 Task: Create Card Product Shipping and Delivery in Board Sales Negotiation to Workspace Acquisitions and Mergers. Create Card Cryptocurrency Review in Board Customer Service to Workspace Acquisitions and Mergers. Create Card Product Shipping and Delivery in Board Content Marketing Podcast Strategy and Execution to Workspace Acquisitions and Mergers
Action: Mouse moved to (88, 392)
Screenshot: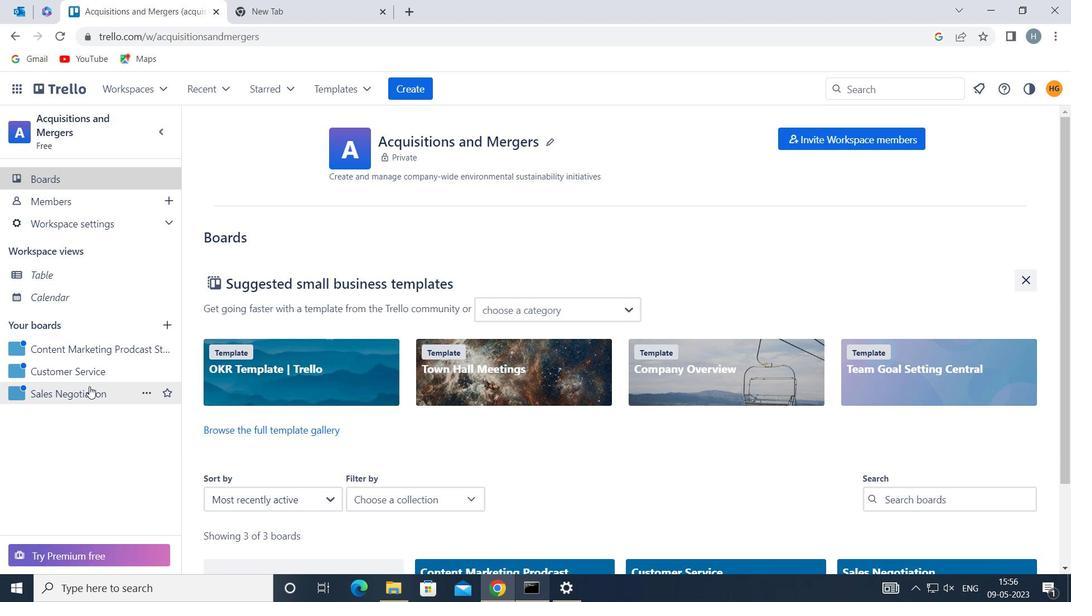 
Action: Mouse pressed left at (88, 392)
Screenshot: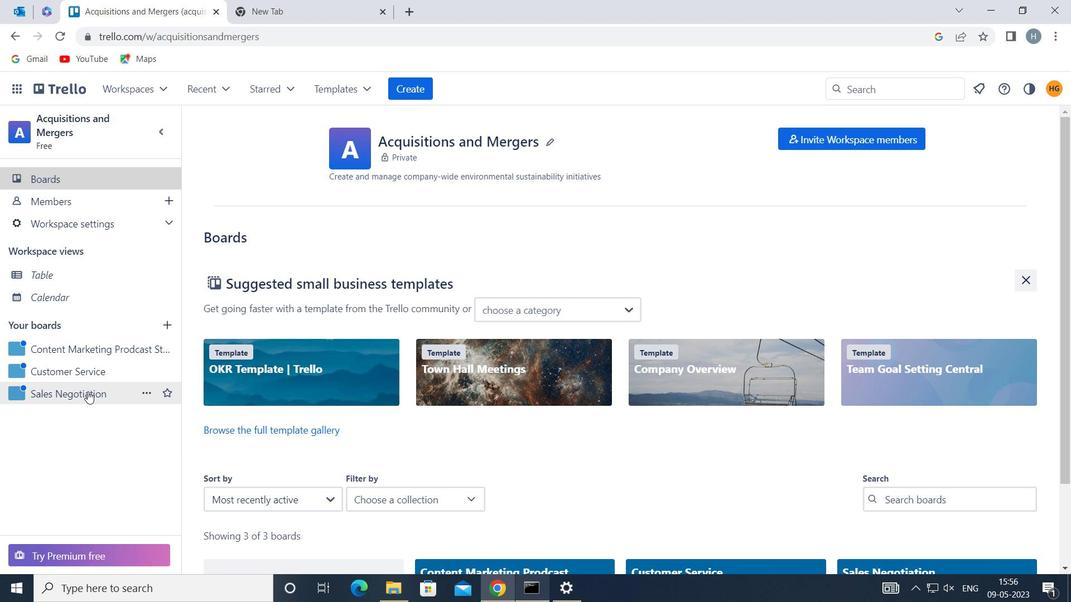 
Action: Mouse moved to (479, 200)
Screenshot: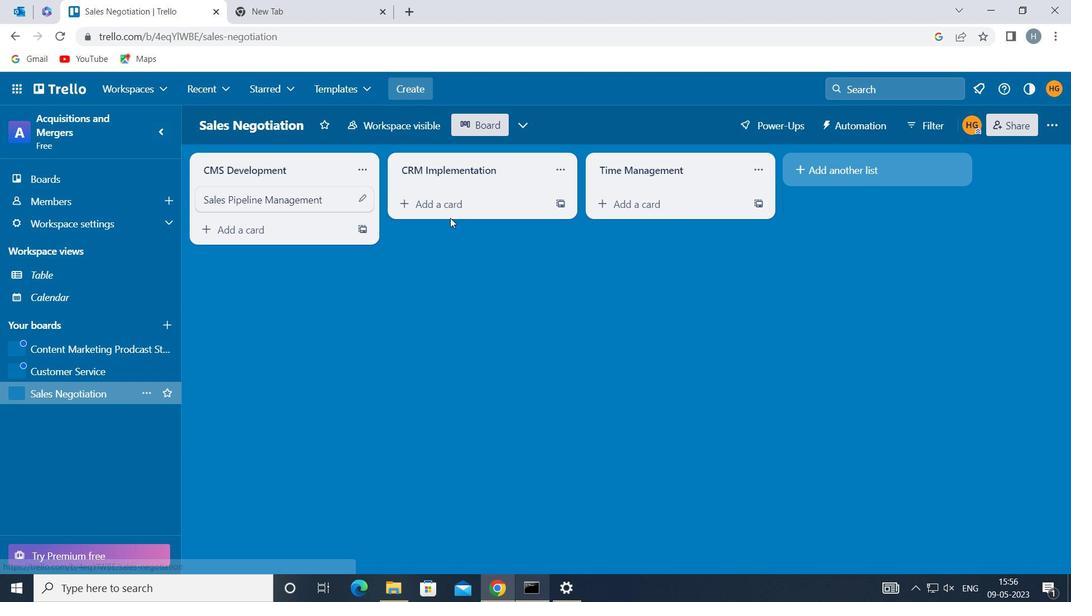 
Action: Mouse pressed left at (479, 200)
Screenshot: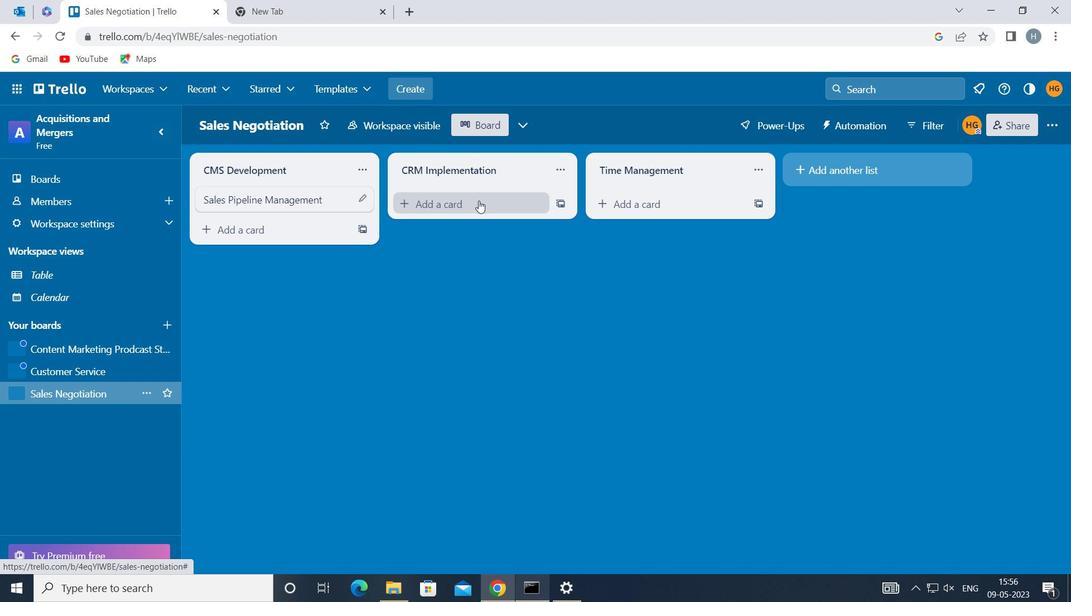 
Action: Key pressed <Key.shift>PRODUCT<Key.space><Key.shift>SHIPPING<Key.space>AND<Key.space><Key.shift>DELIVERY
Screenshot: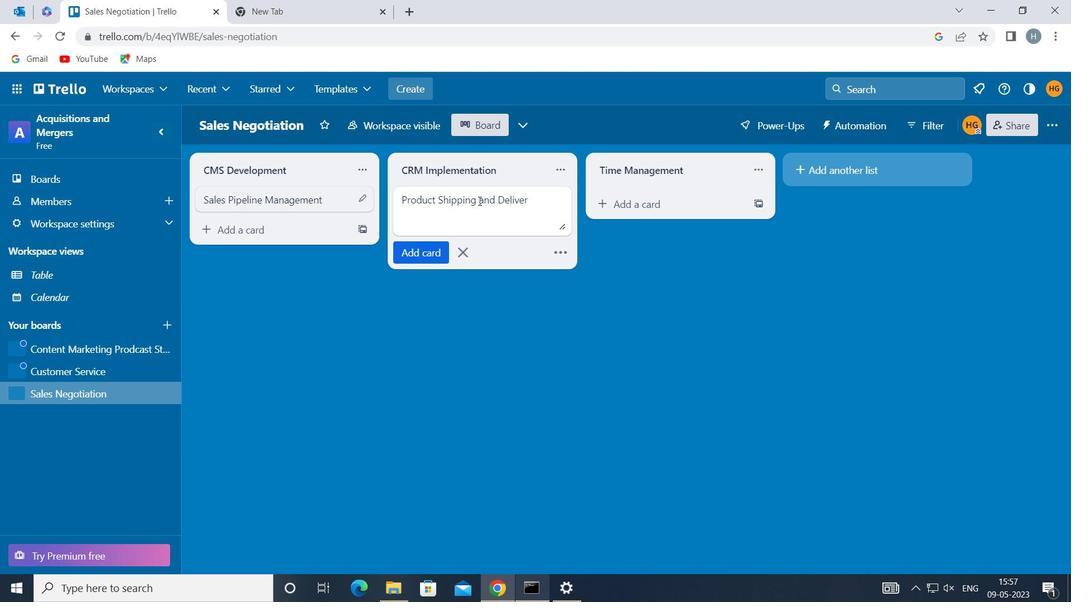 
Action: Mouse moved to (424, 249)
Screenshot: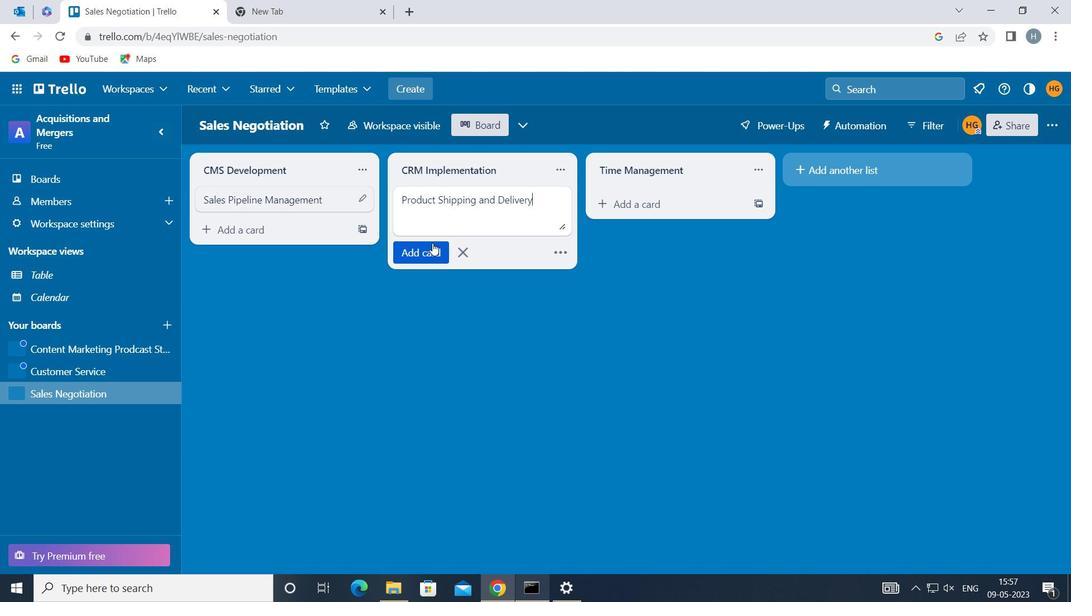 
Action: Mouse pressed left at (424, 249)
Screenshot: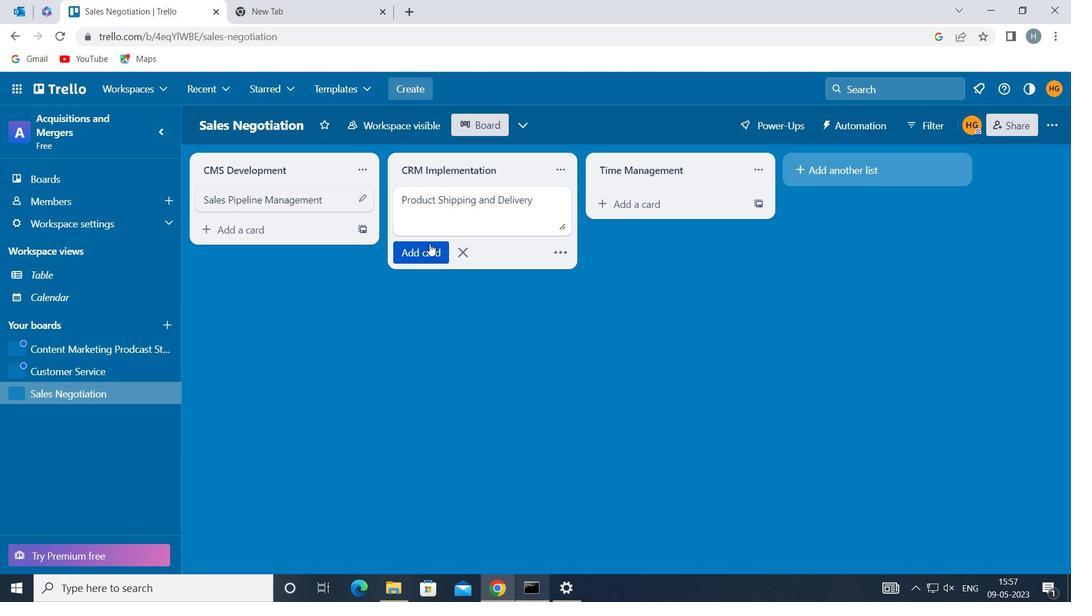 
Action: Mouse moved to (372, 306)
Screenshot: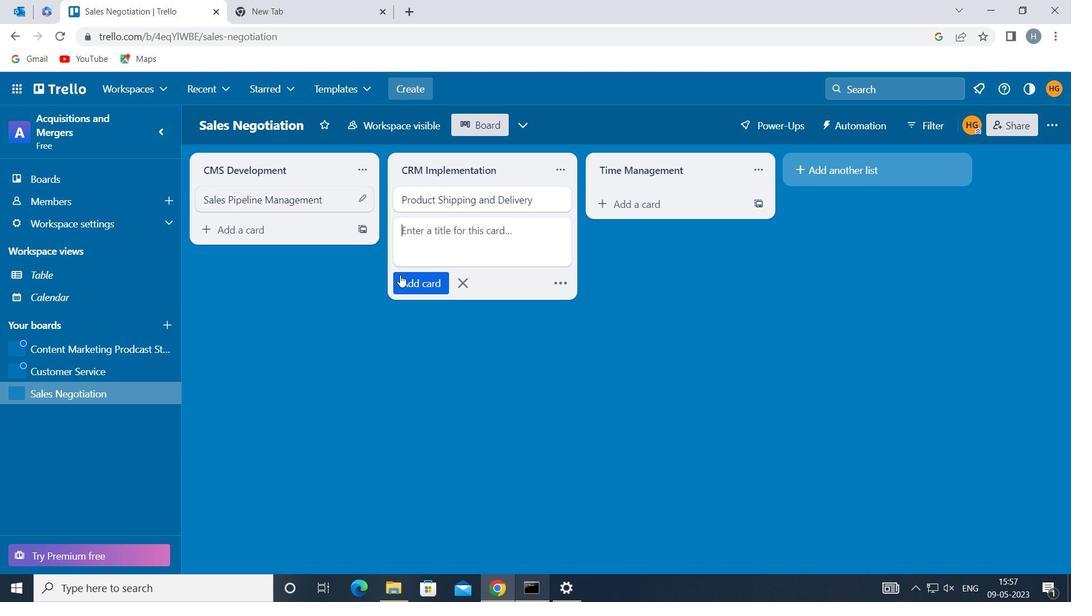 
Action: Mouse pressed left at (372, 306)
Screenshot: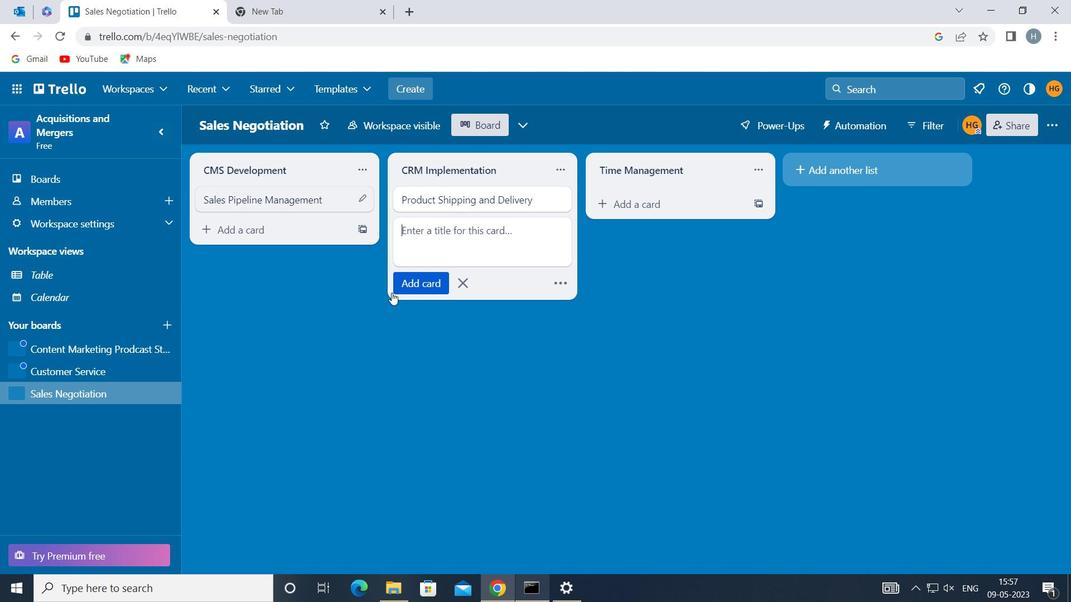 
Action: Mouse moved to (101, 363)
Screenshot: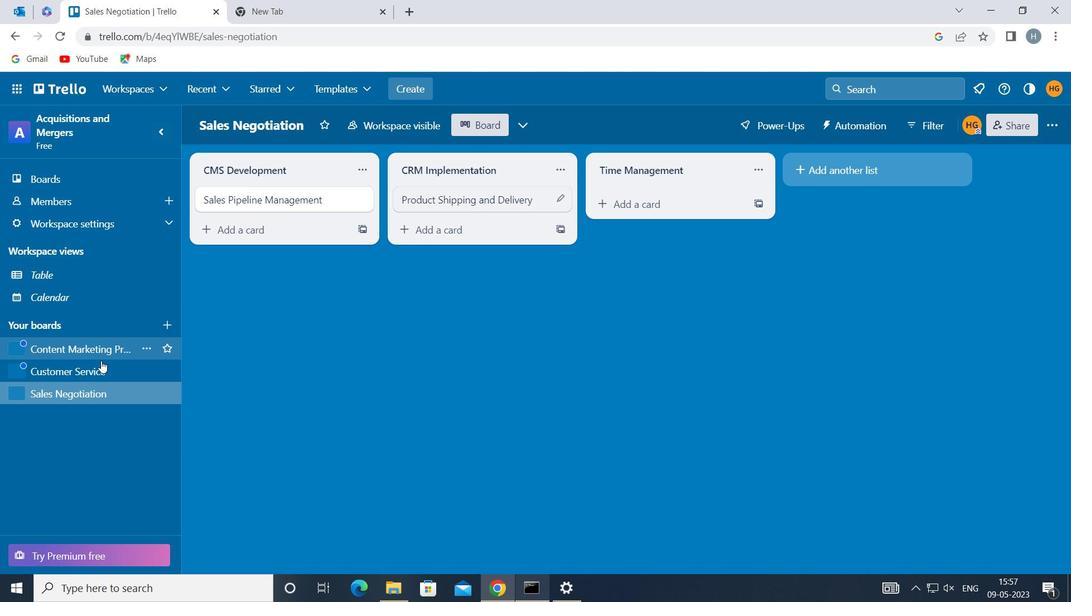 
Action: Mouse pressed left at (101, 363)
Screenshot: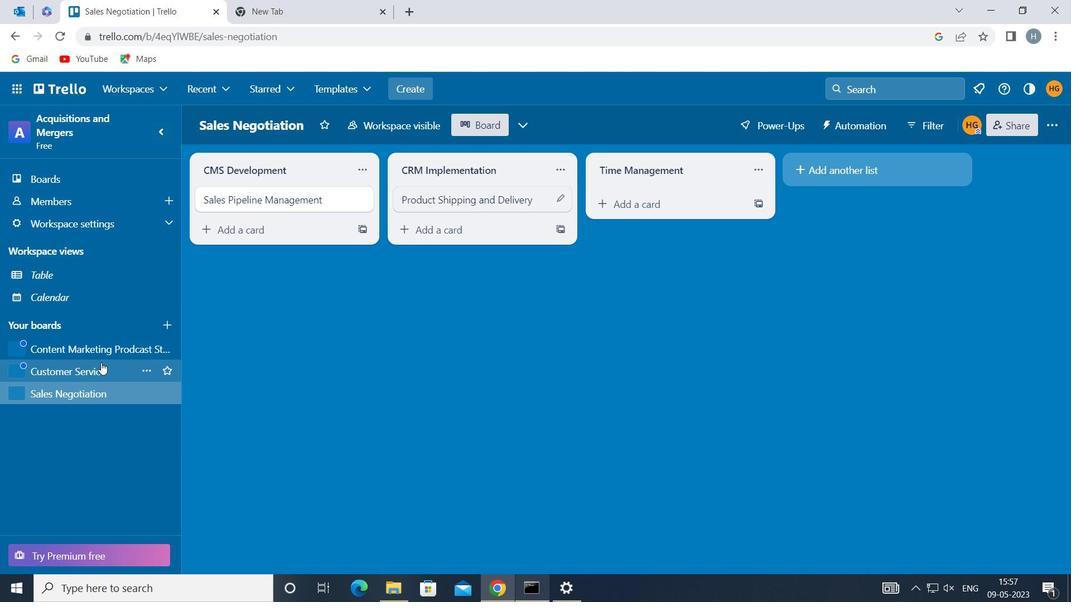 
Action: Mouse moved to (449, 199)
Screenshot: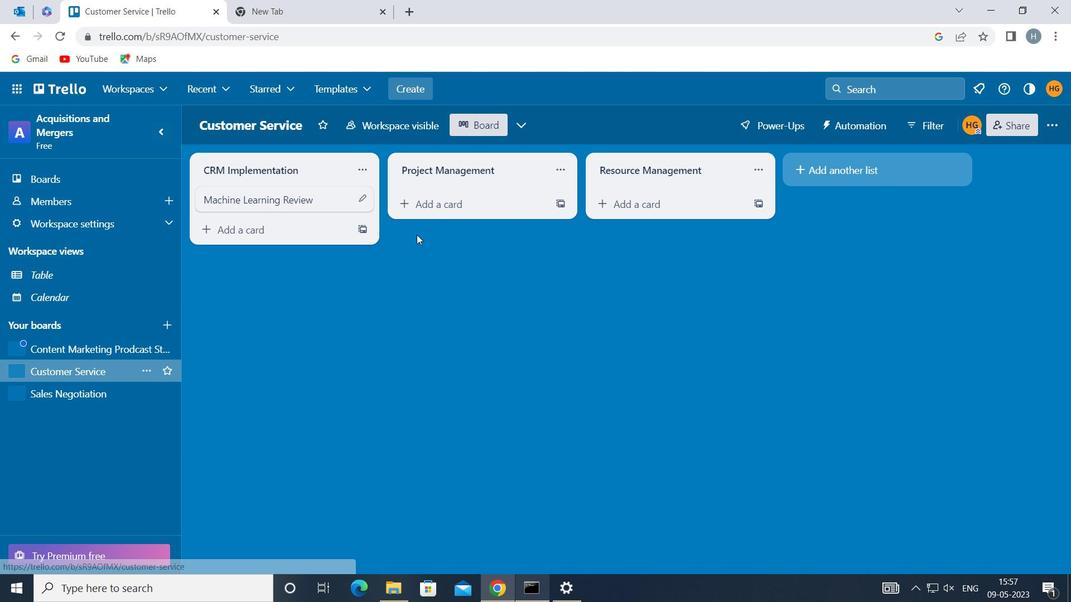 
Action: Mouse pressed left at (449, 199)
Screenshot: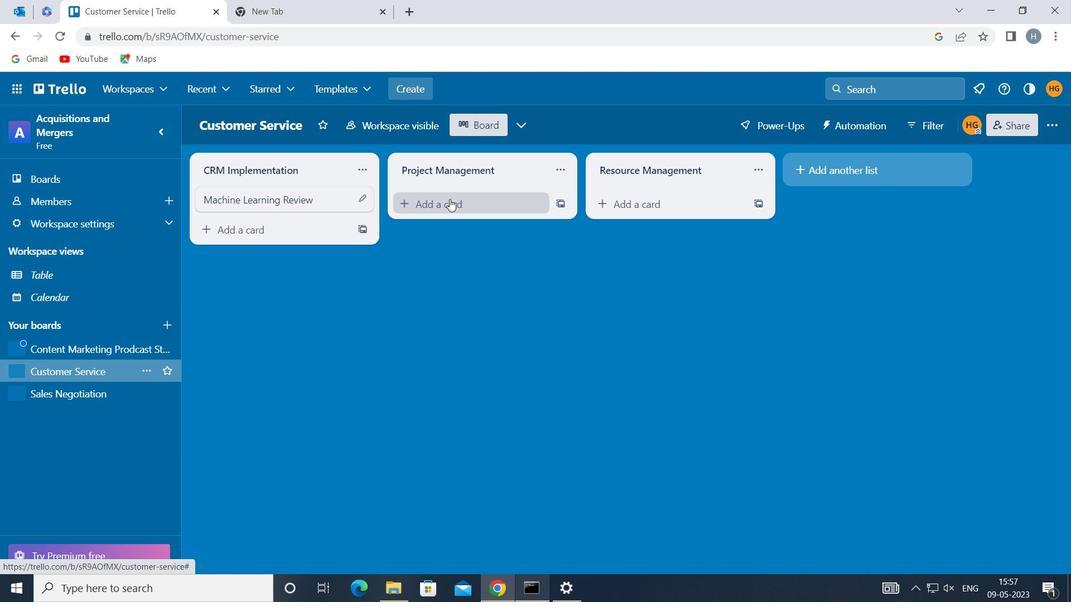
Action: Key pressed <Key.shift>CRYPTOCURRENCY<Key.space><Key.shift>REVIEW
Screenshot: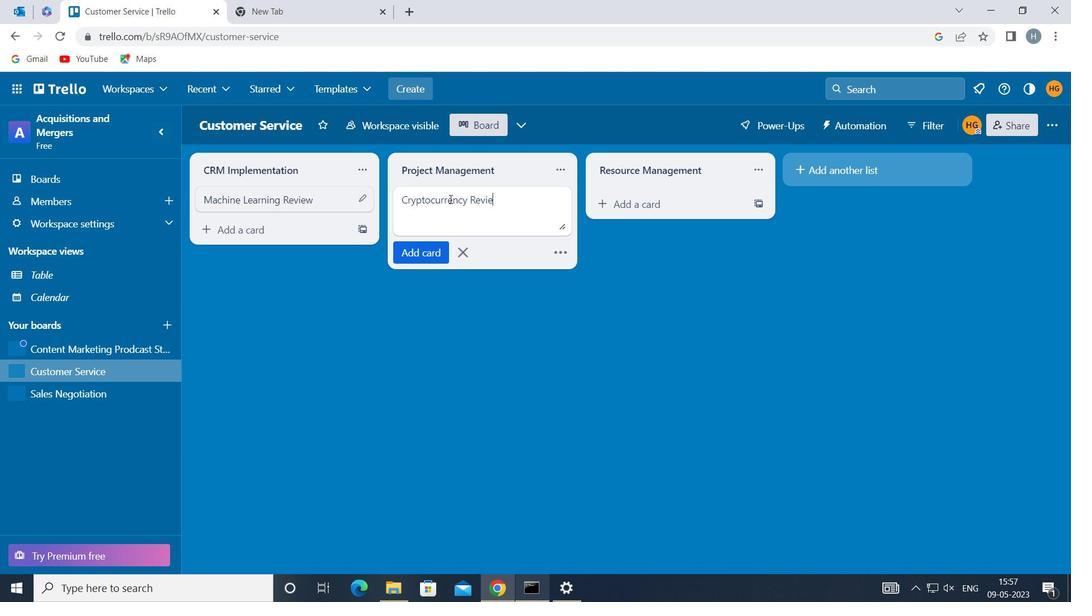 
Action: Mouse moved to (421, 255)
Screenshot: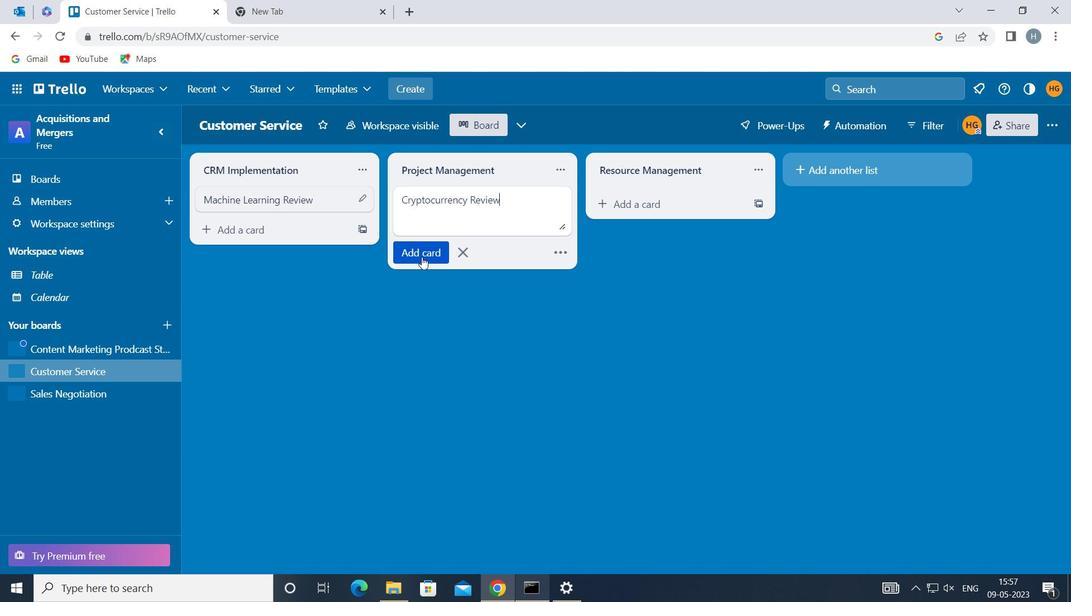 
Action: Mouse pressed left at (421, 255)
Screenshot: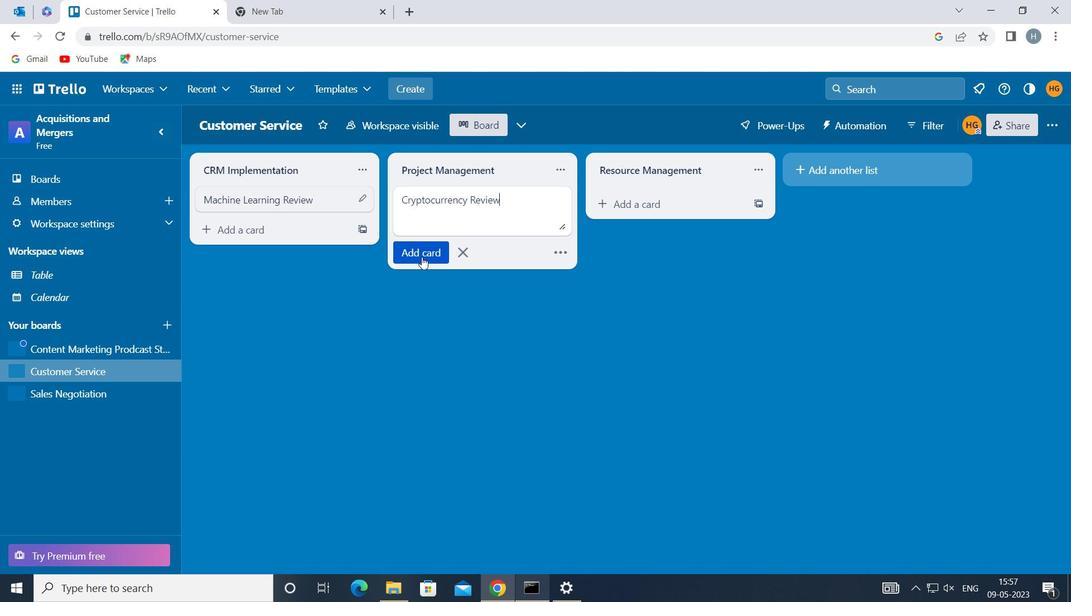 
Action: Mouse moved to (314, 307)
Screenshot: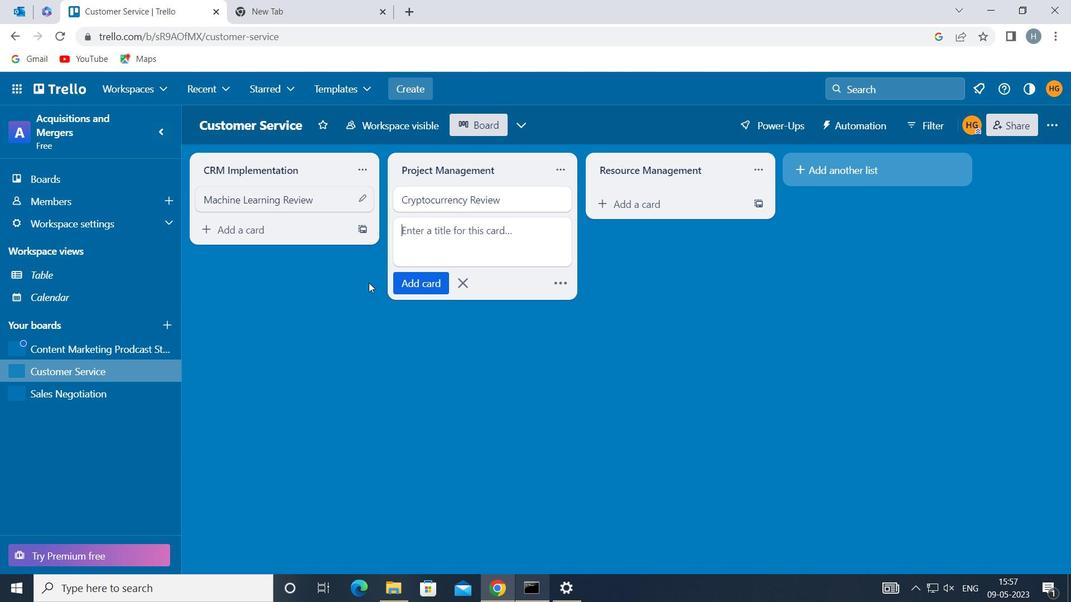 
Action: Mouse pressed left at (314, 307)
Screenshot: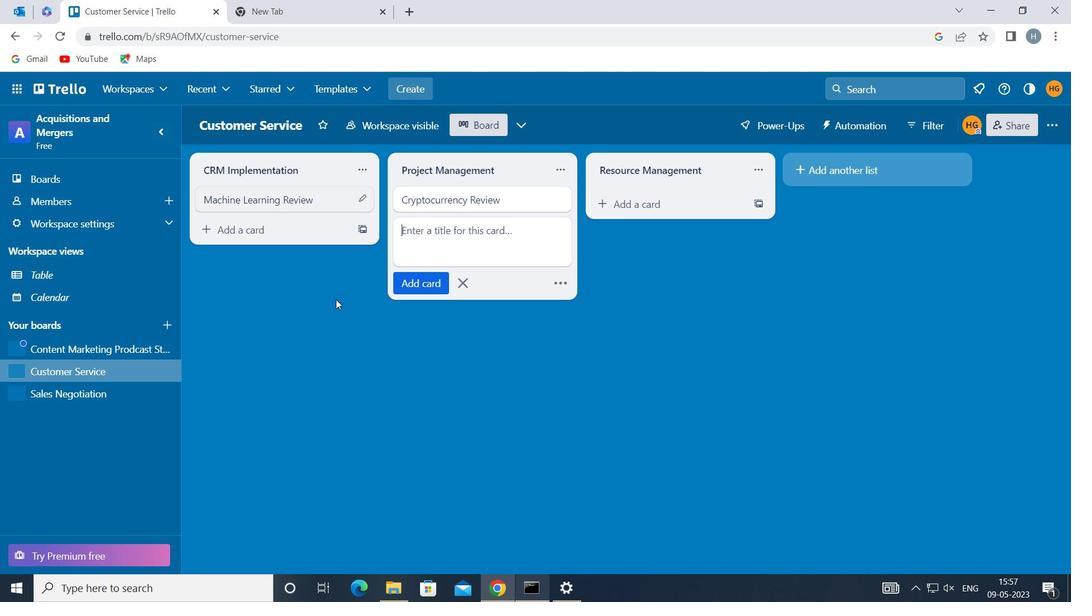 
Action: Mouse moved to (117, 344)
Screenshot: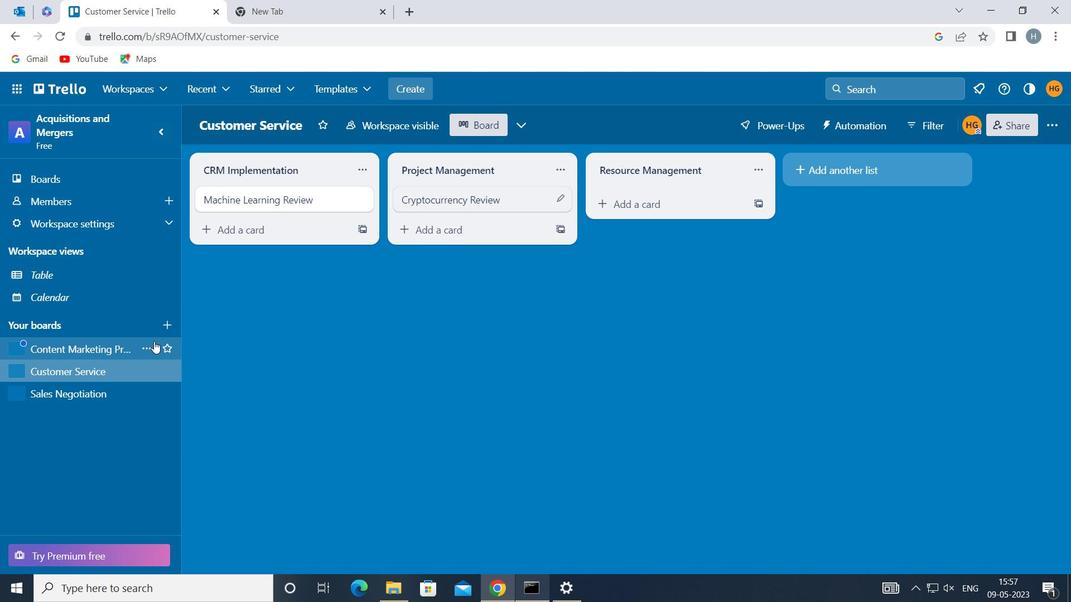 
Action: Mouse pressed left at (117, 344)
Screenshot: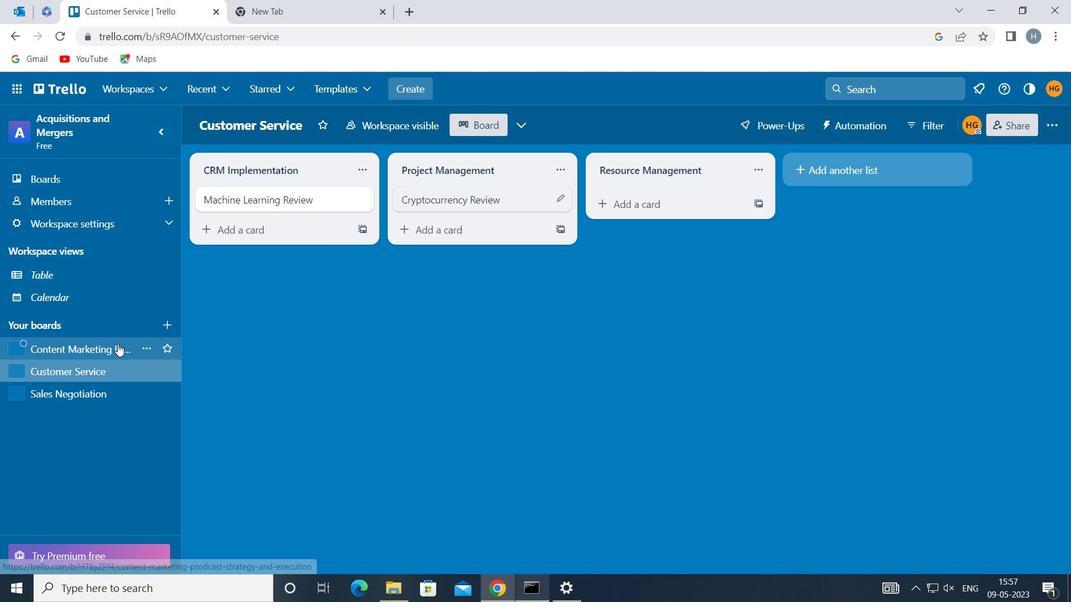 
Action: Mouse moved to (459, 201)
Screenshot: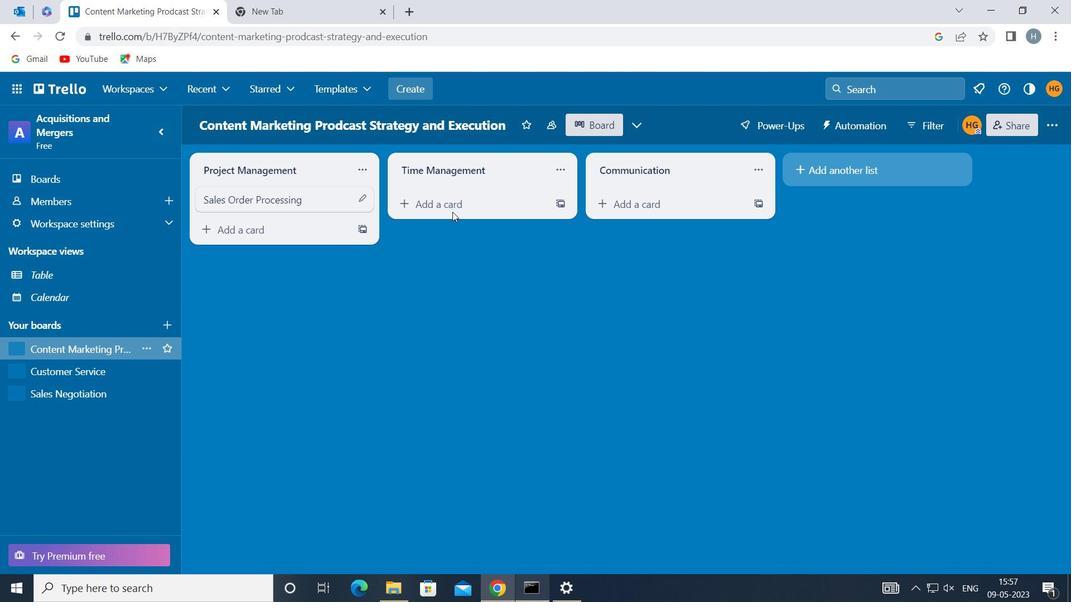 
Action: Mouse pressed left at (459, 201)
Screenshot: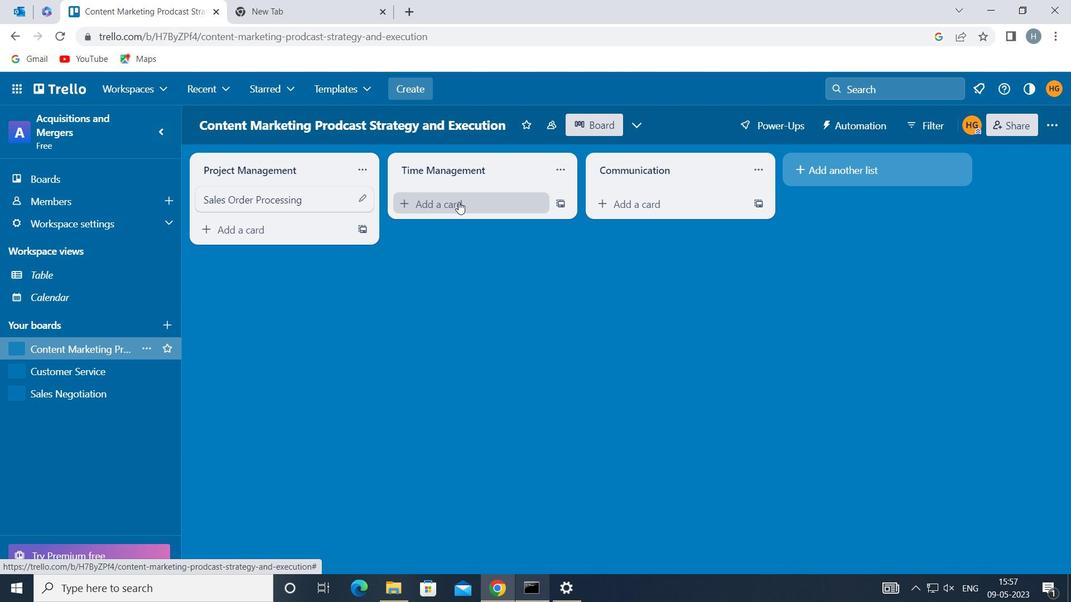 
Action: Key pressed <Key.shift>PRODUCT<Key.space><Key.shift>SHIPPING
Screenshot: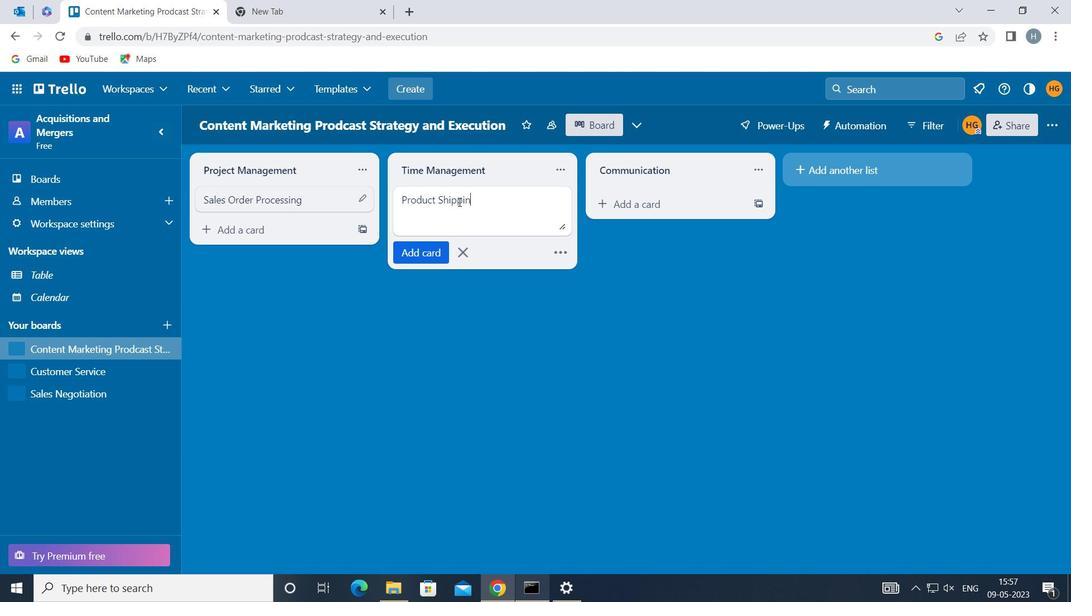 
Action: Mouse moved to (459, 201)
Screenshot: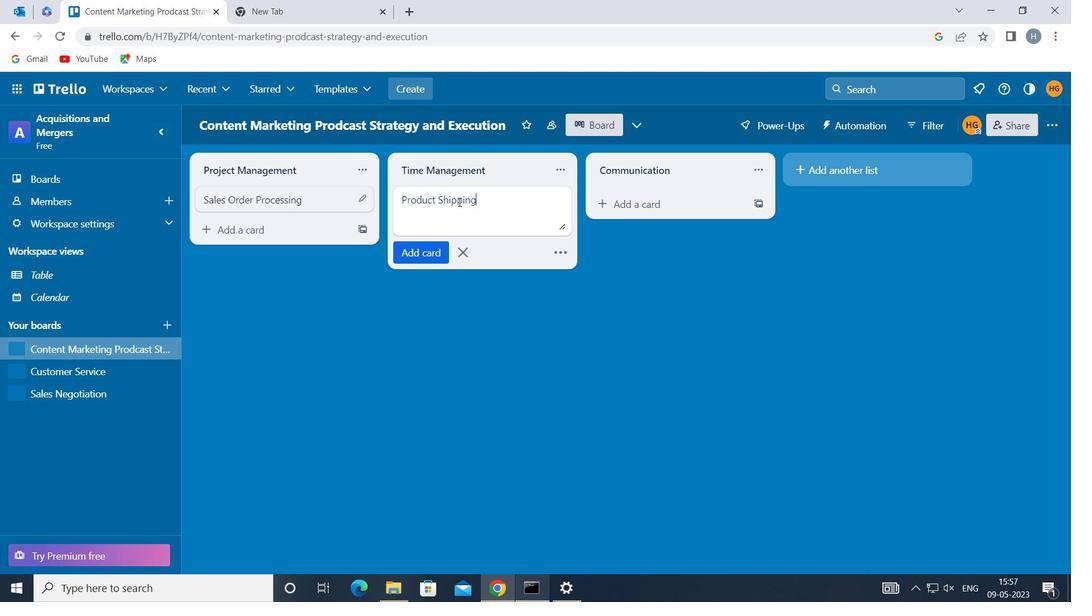 
Action: Key pressed <Key.space>AND<Key.space><Key.shift>DELIVERY
Screenshot: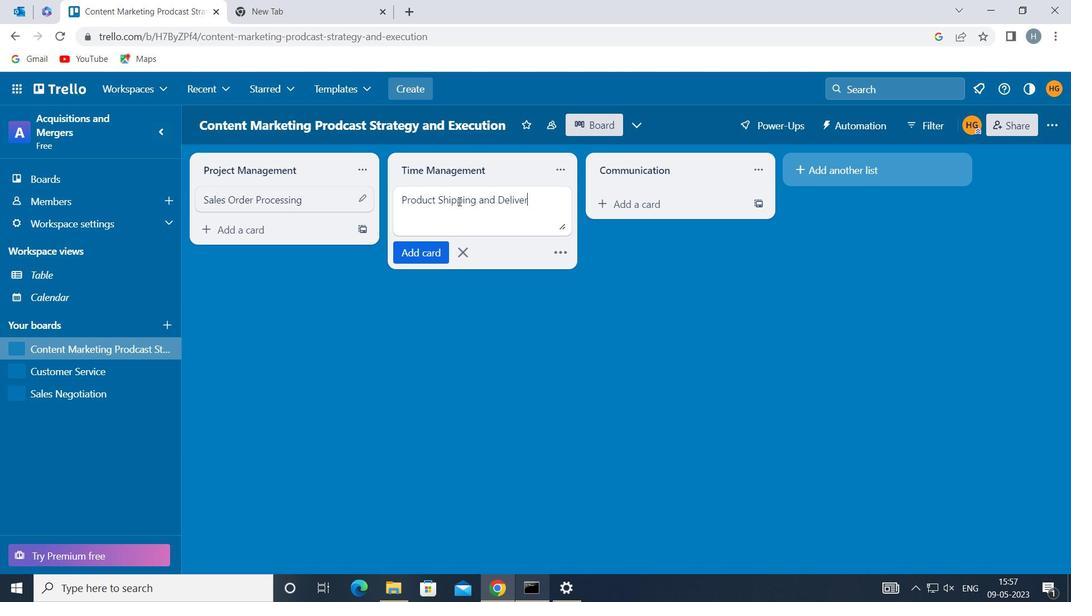 
Action: Mouse moved to (416, 254)
Screenshot: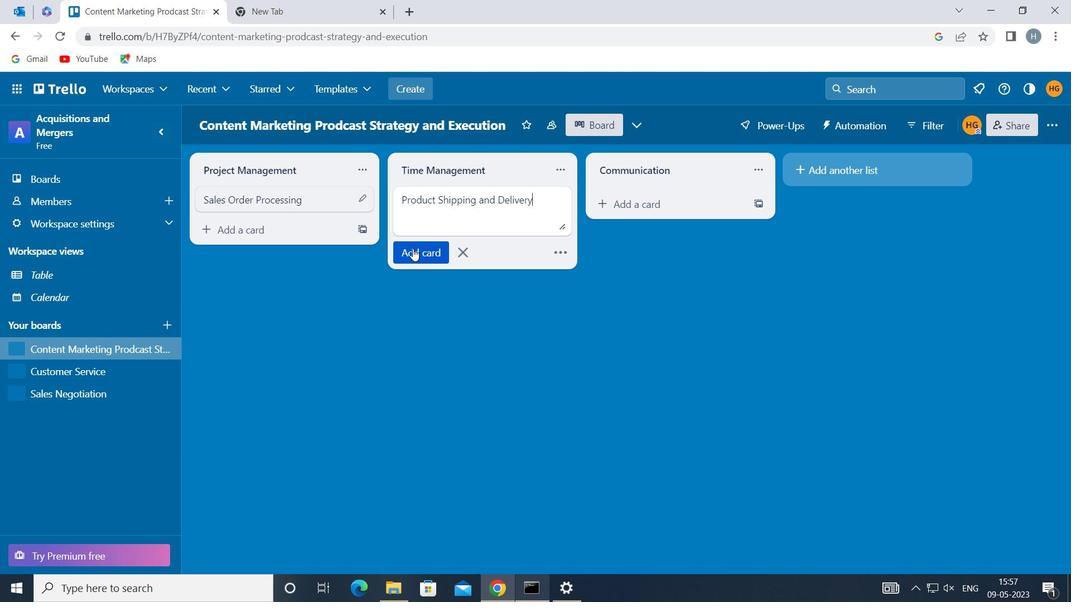 
Action: Mouse pressed left at (416, 254)
Screenshot: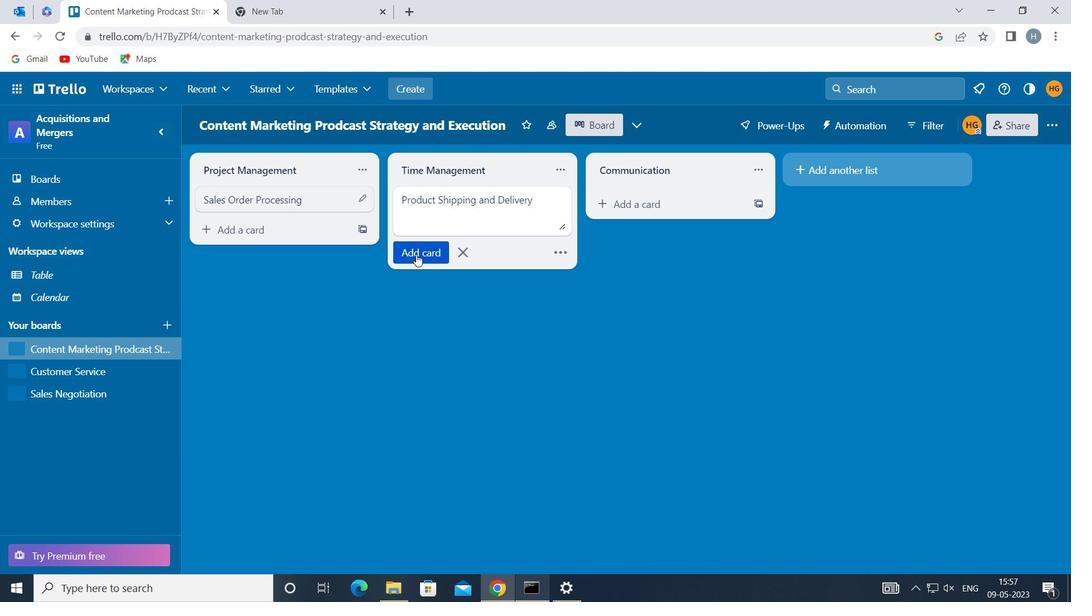 
Action: Mouse moved to (300, 305)
Screenshot: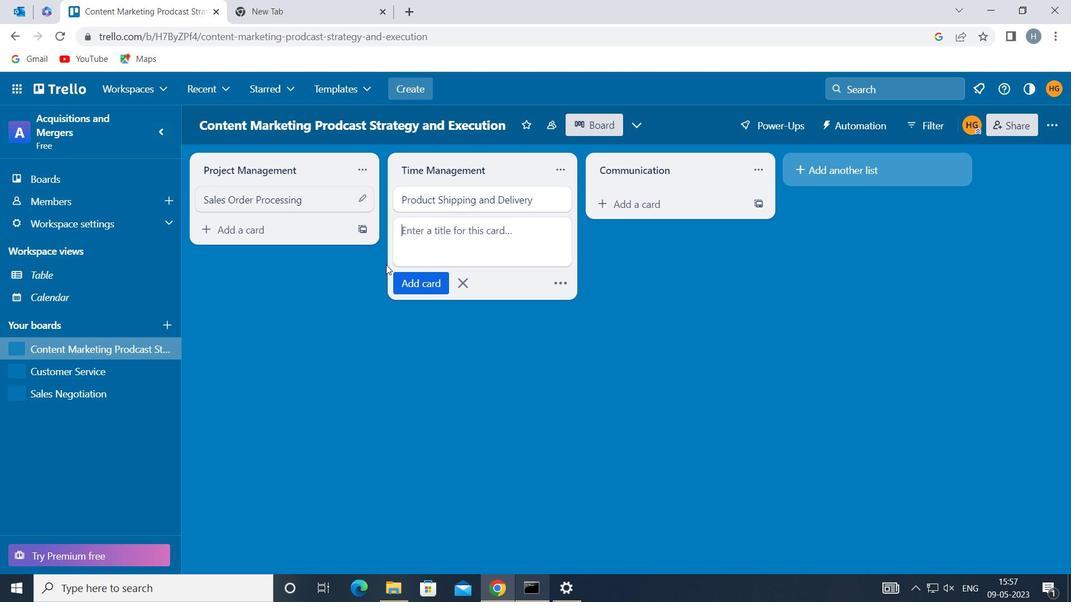 
Action: Mouse pressed left at (300, 305)
Screenshot: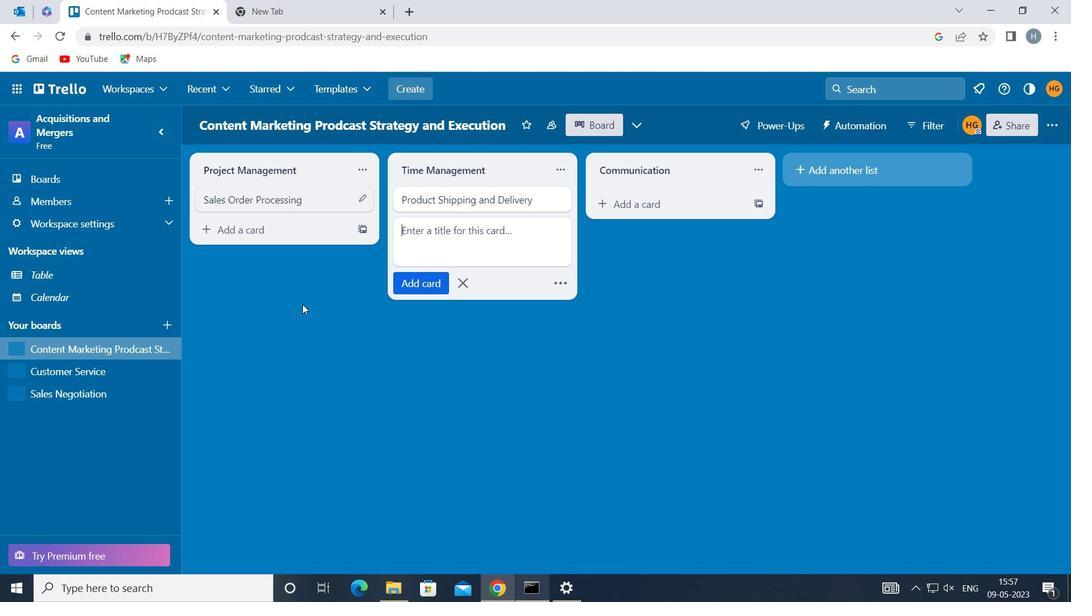 
